 Task: Enable the option "Show your posts on your profile.".
Action: Mouse moved to (37, 118)
Screenshot: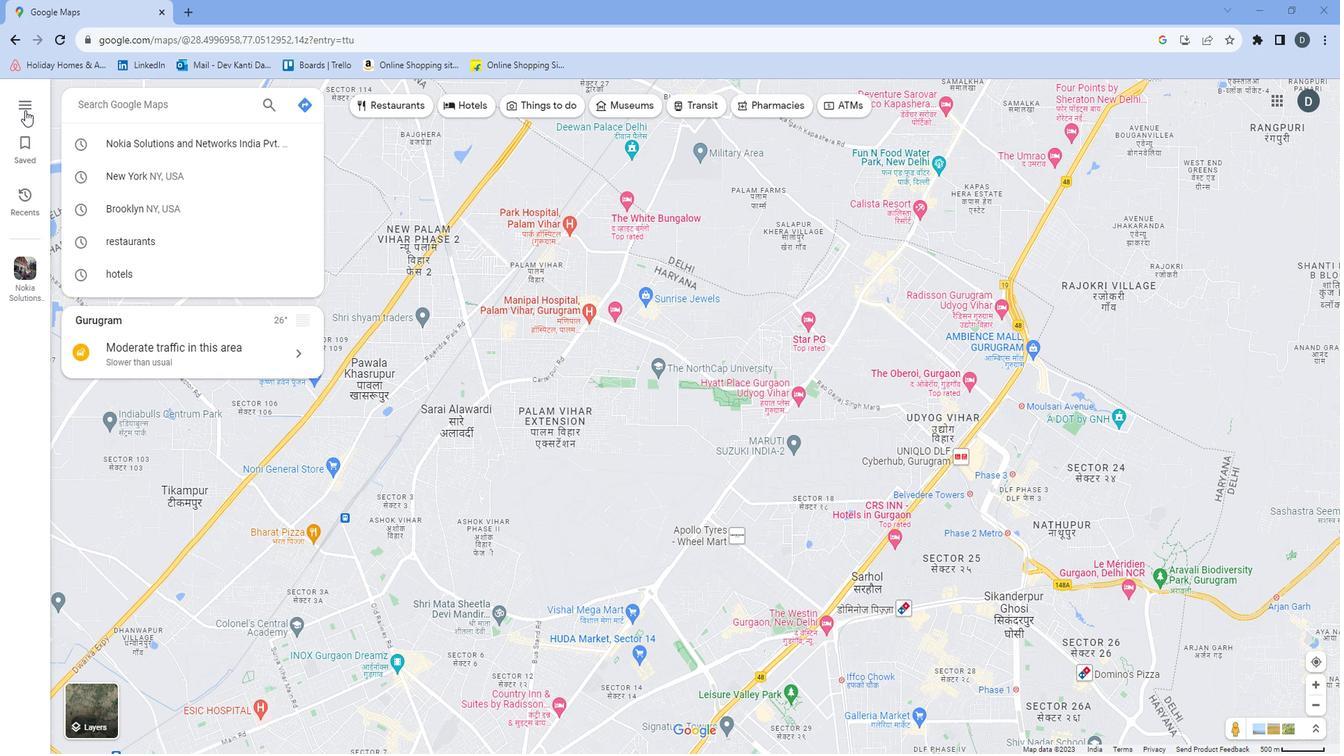 
Action: Mouse pressed left at (37, 118)
Screenshot: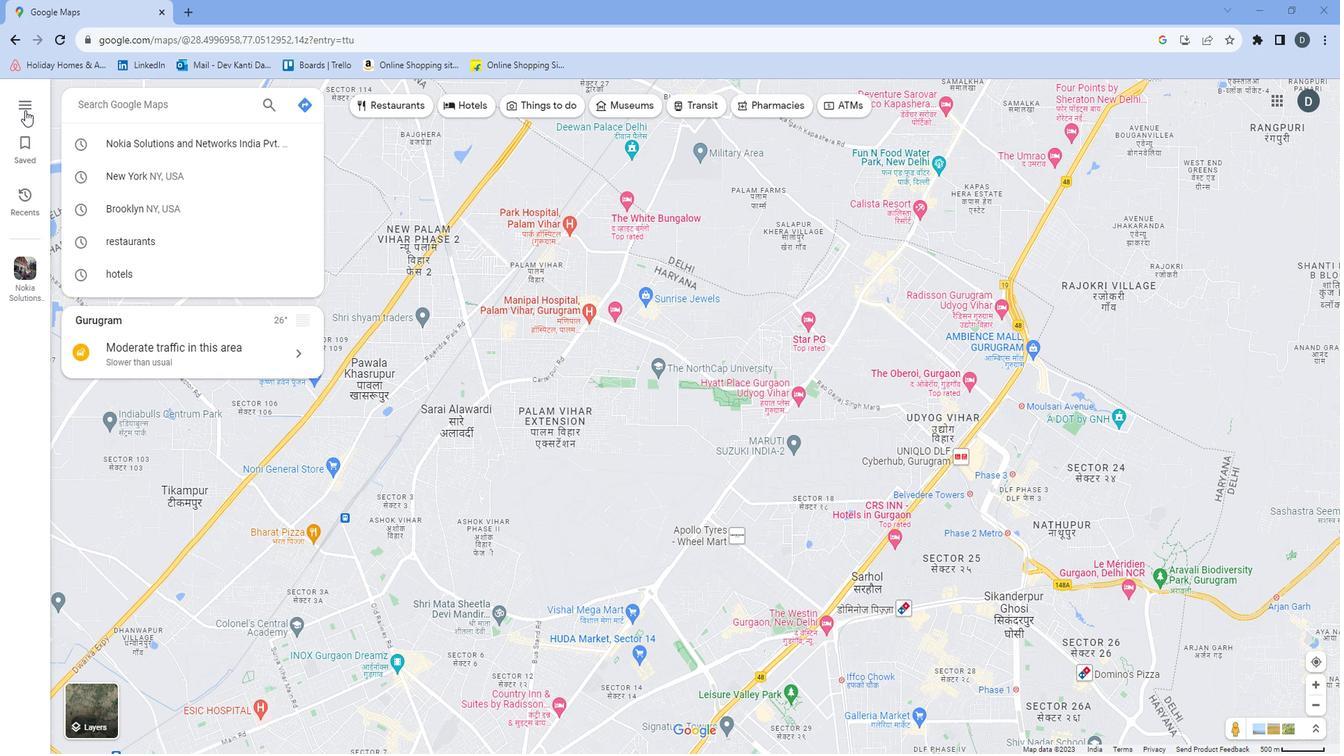 
Action: Mouse moved to (71, 230)
Screenshot: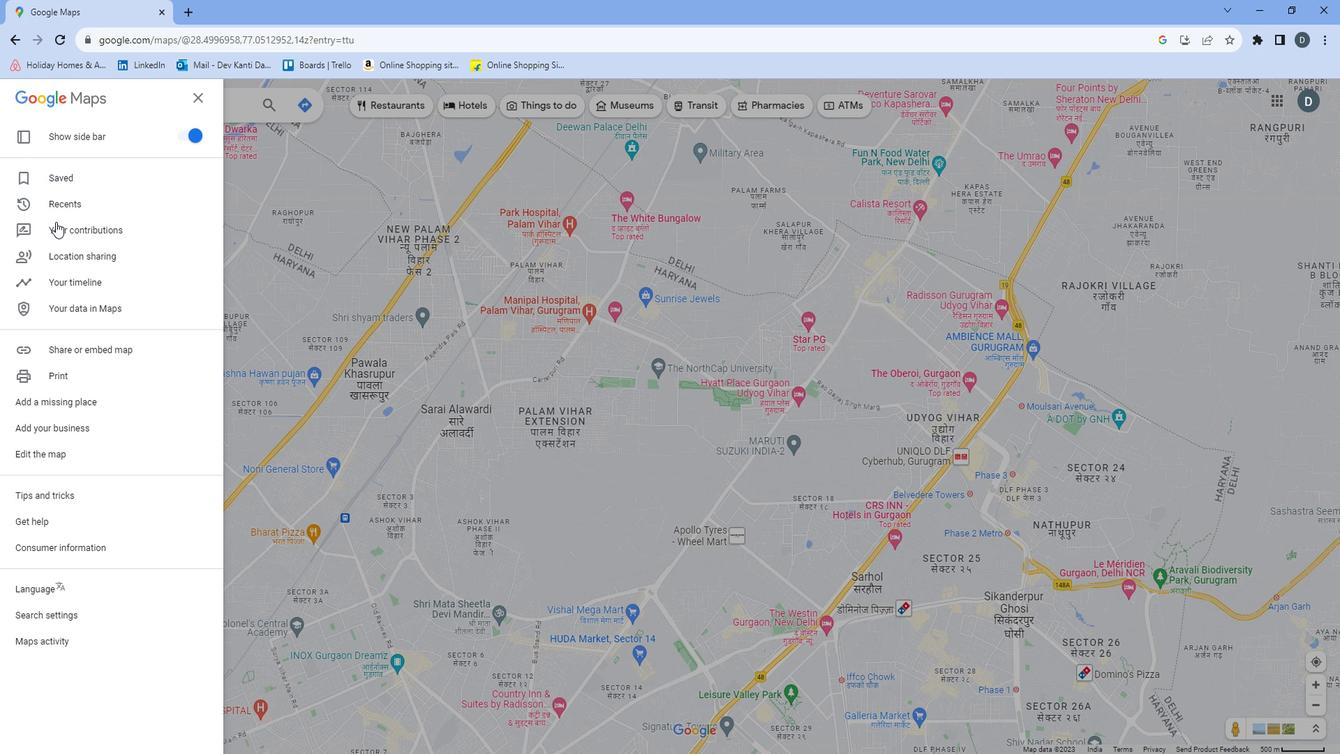 
Action: Mouse pressed left at (71, 230)
Screenshot: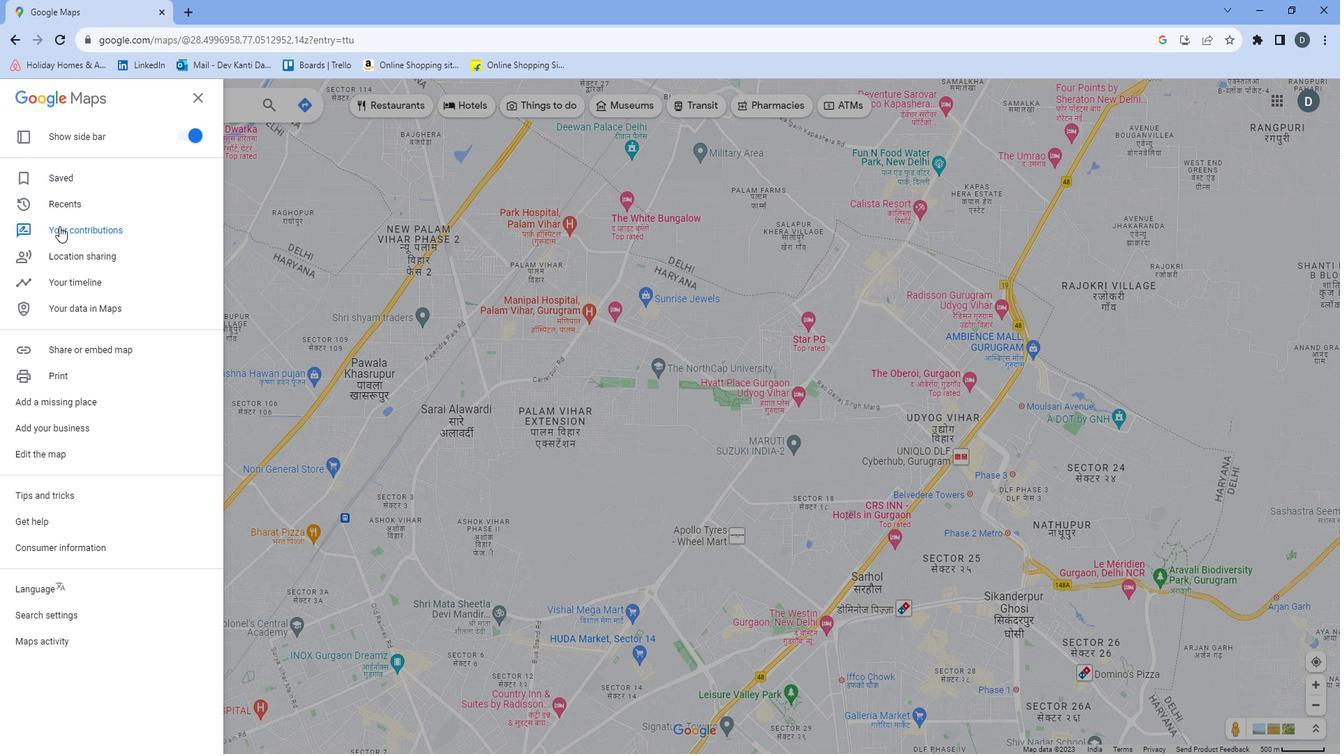 
Action: Mouse moved to (124, 356)
Screenshot: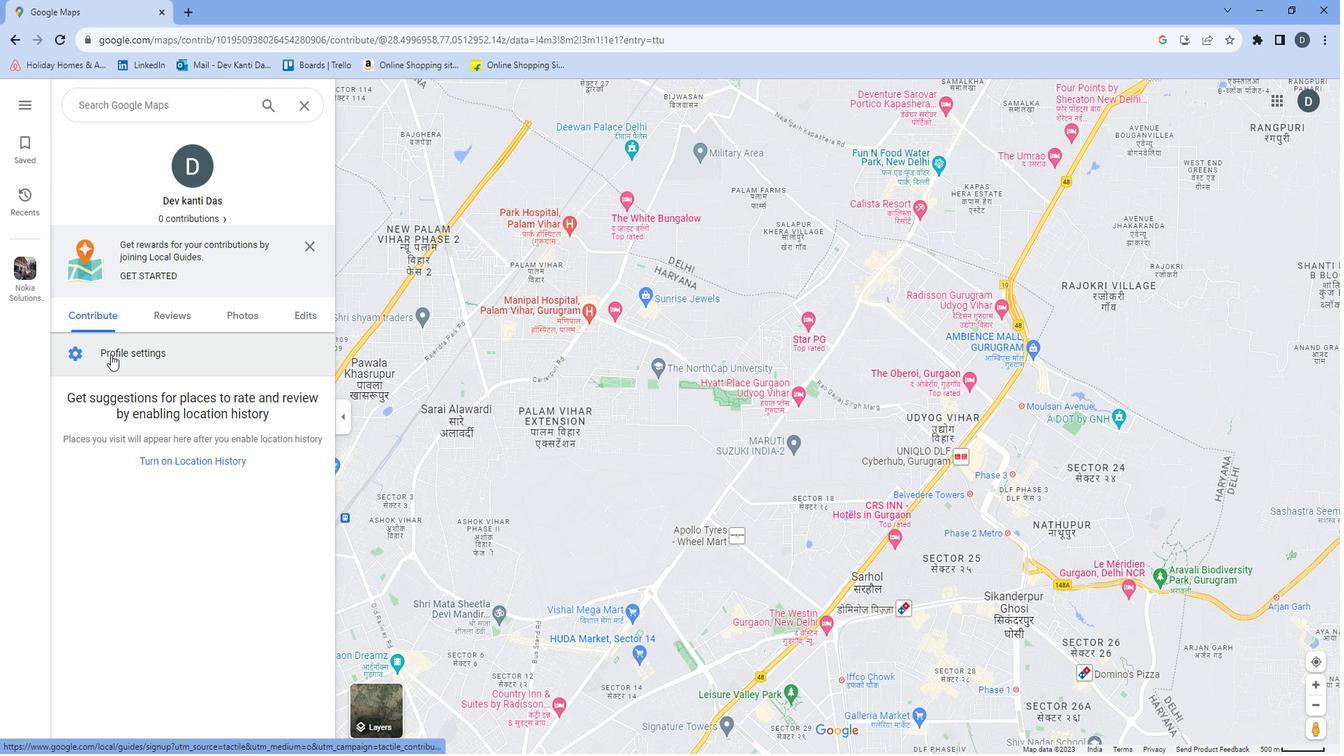
Action: Mouse pressed left at (124, 356)
Screenshot: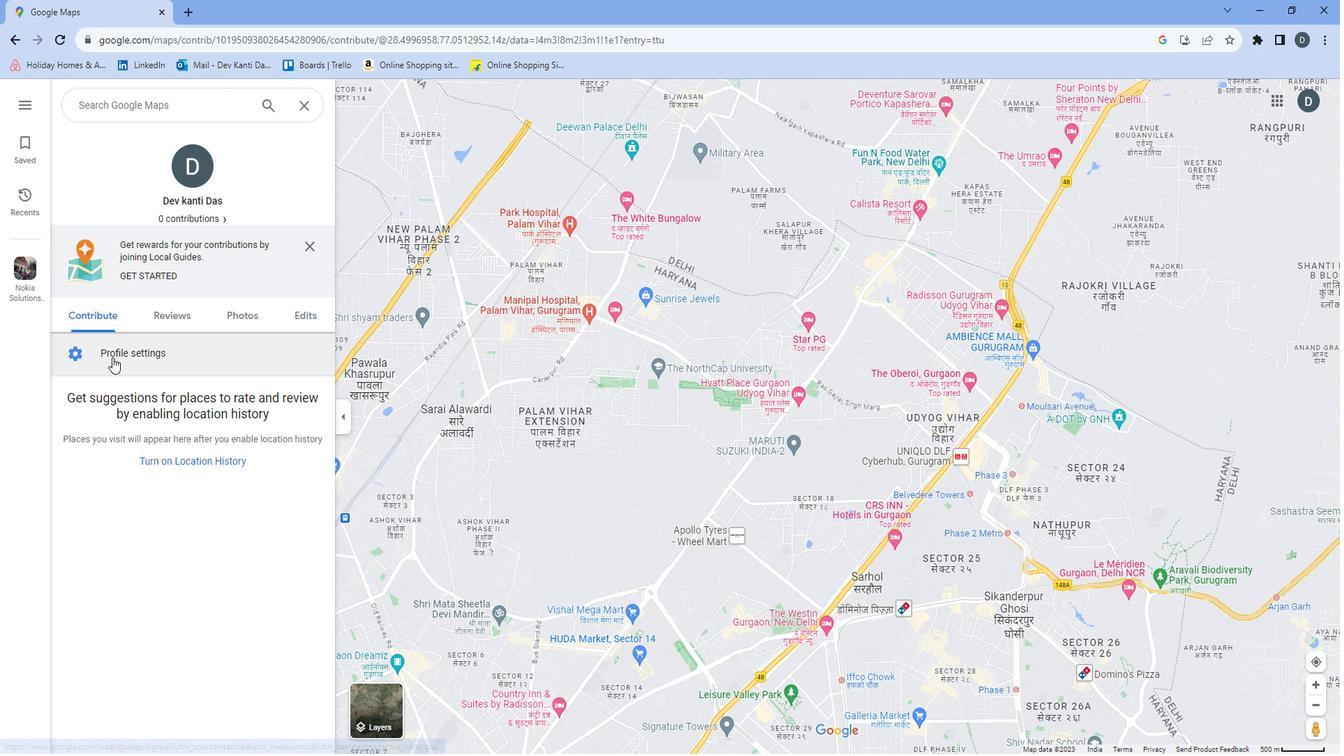 
Action: Mouse moved to (763, 398)
Screenshot: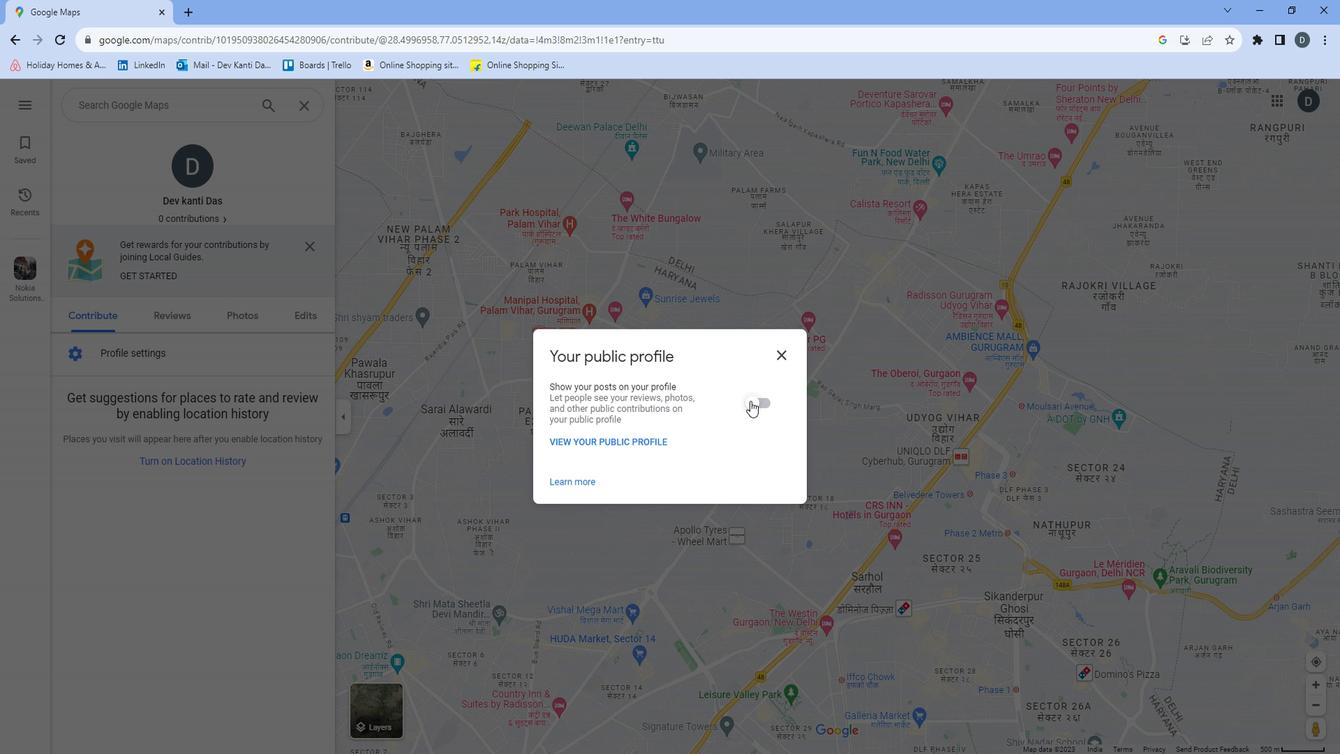 
Action: Mouse pressed left at (763, 398)
Screenshot: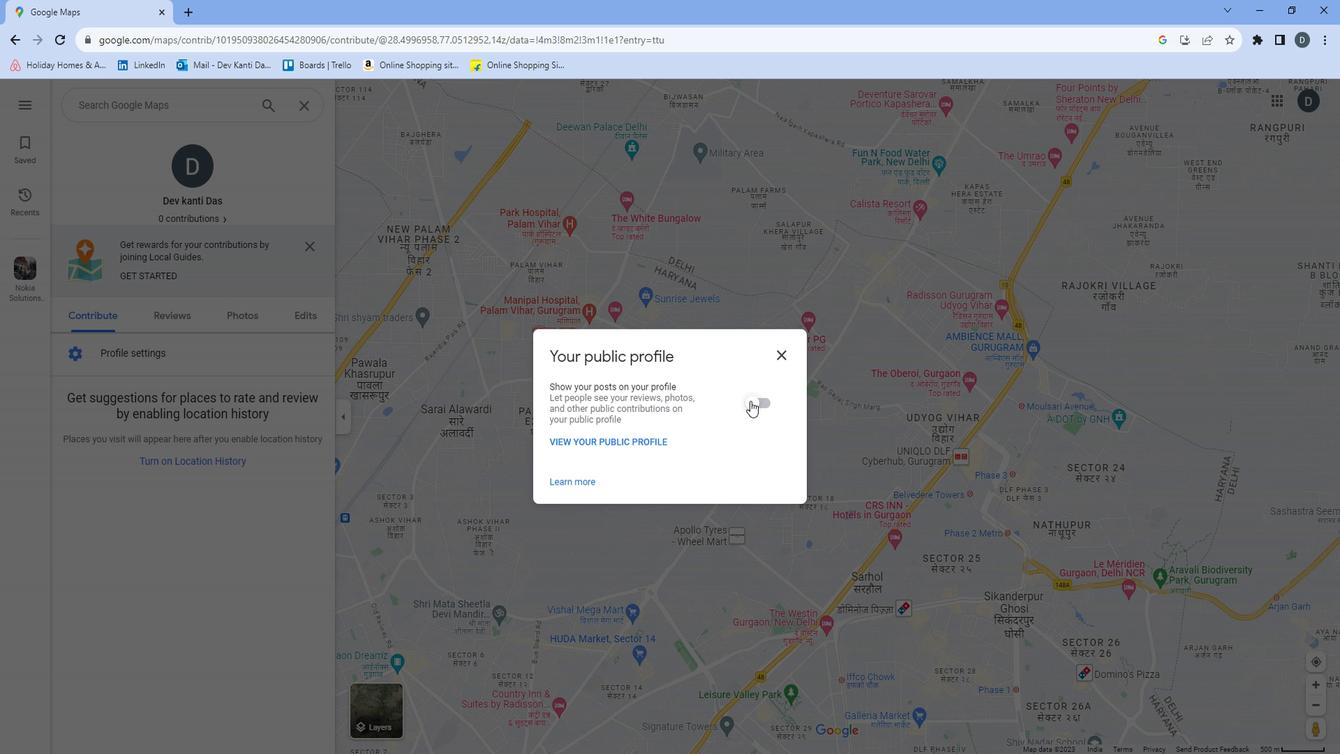 
Action: Mouse moved to (734, 421)
Screenshot: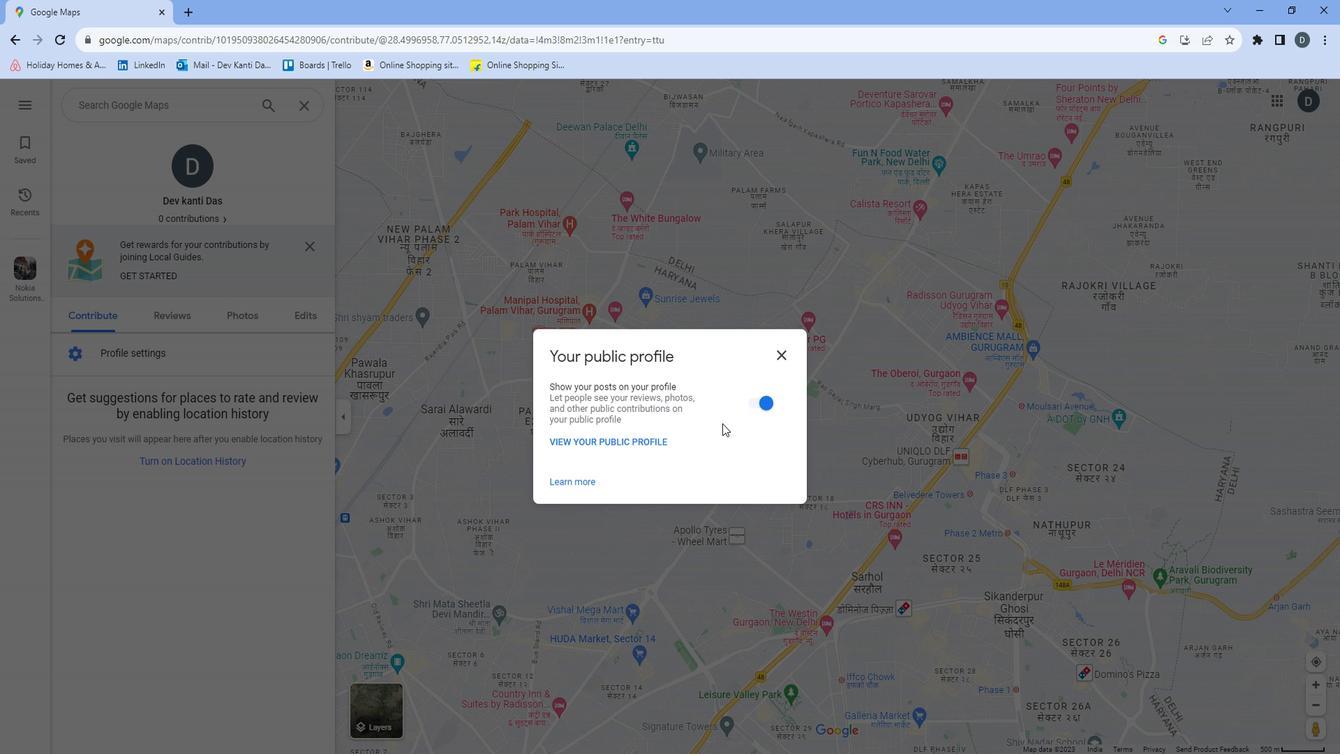 
